 Task: Check the traffic conditions on Trans-Canada Highway in Vancouver.
Action: Mouse moved to (138, 73)
Screenshot: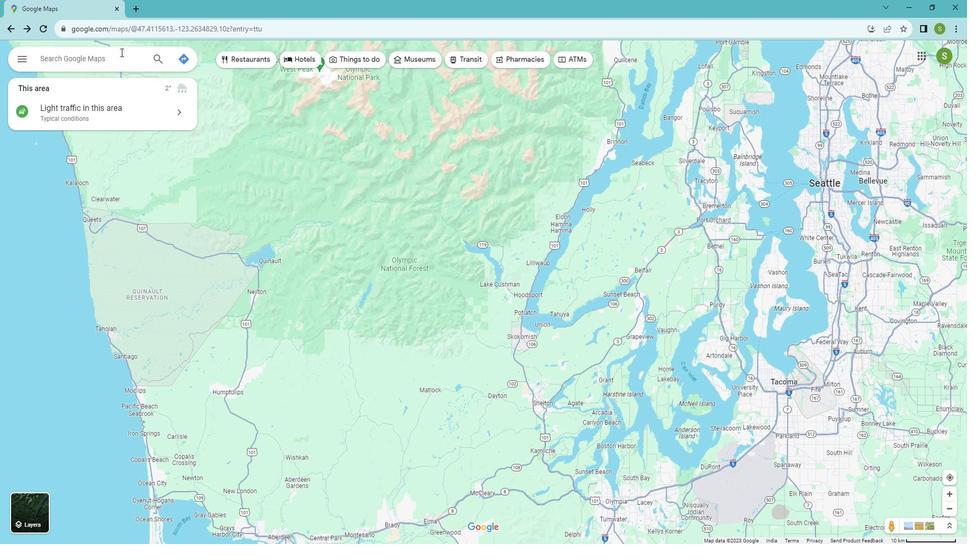 
Action: Mouse pressed left at (138, 73)
Screenshot: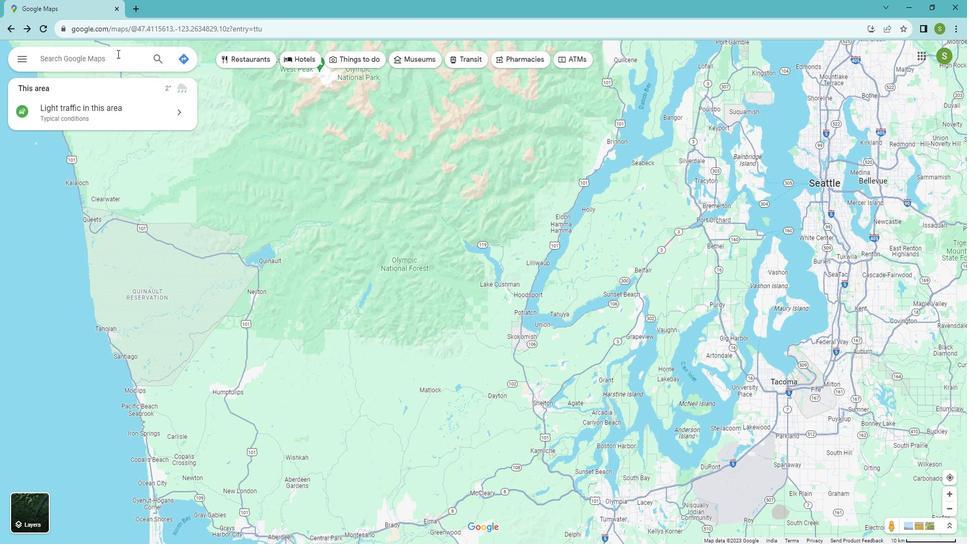 
Action: Mouse moved to (133, 81)
Screenshot: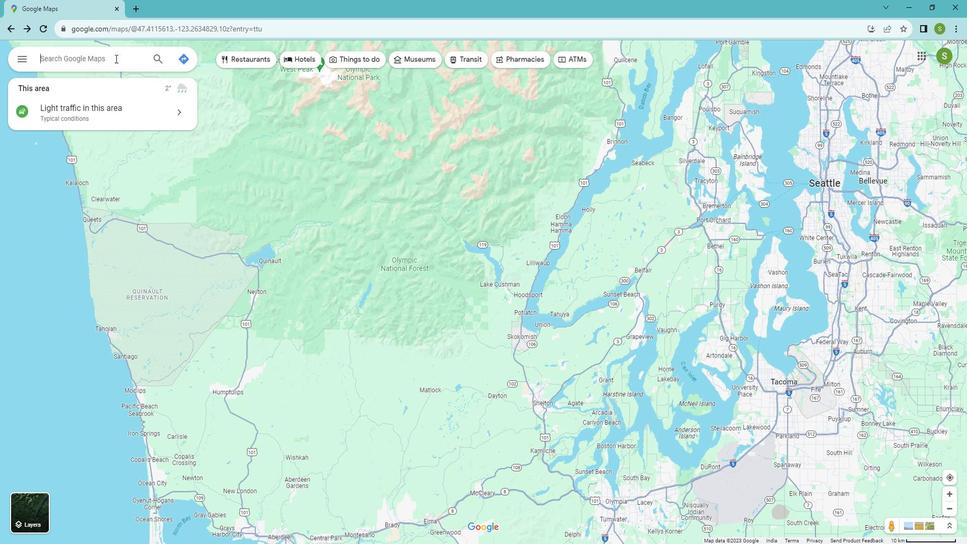 
Action: Mouse pressed left at (133, 81)
Screenshot: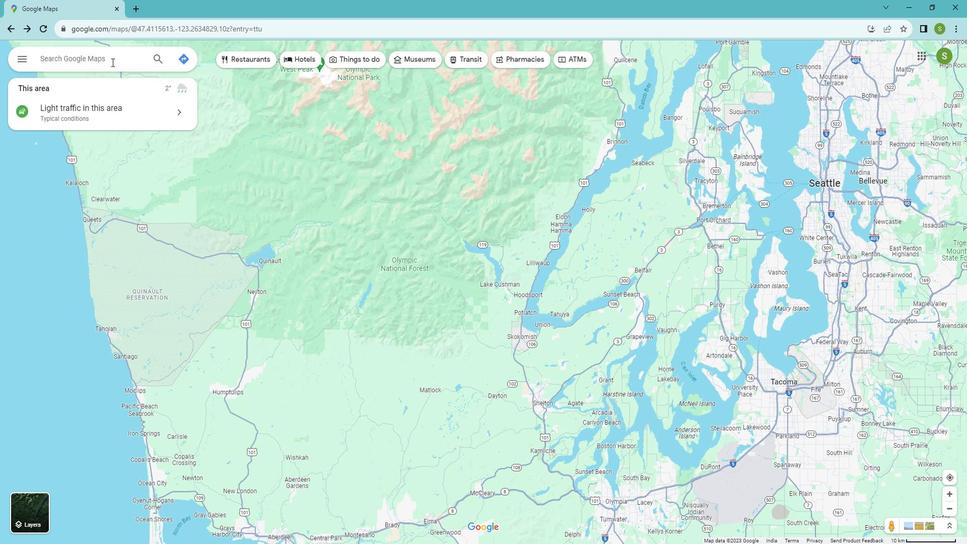 
Action: Key pressed <Key.shift>Trans-<Key.shift>Canada<Key.space><Key.shift>Highway<Key.space>in<Key.space><Key.shift>Van
Screenshot: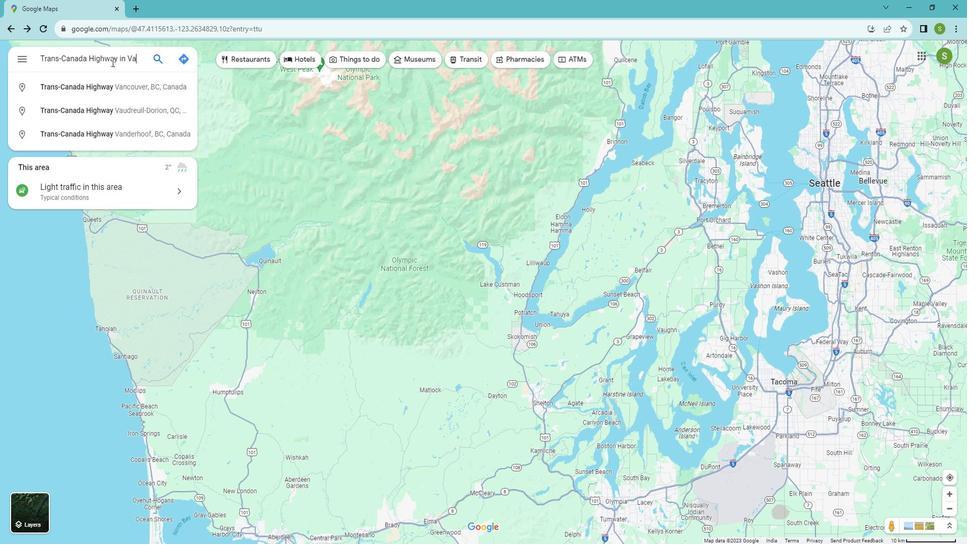 
Action: Mouse moved to (155, 102)
Screenshot: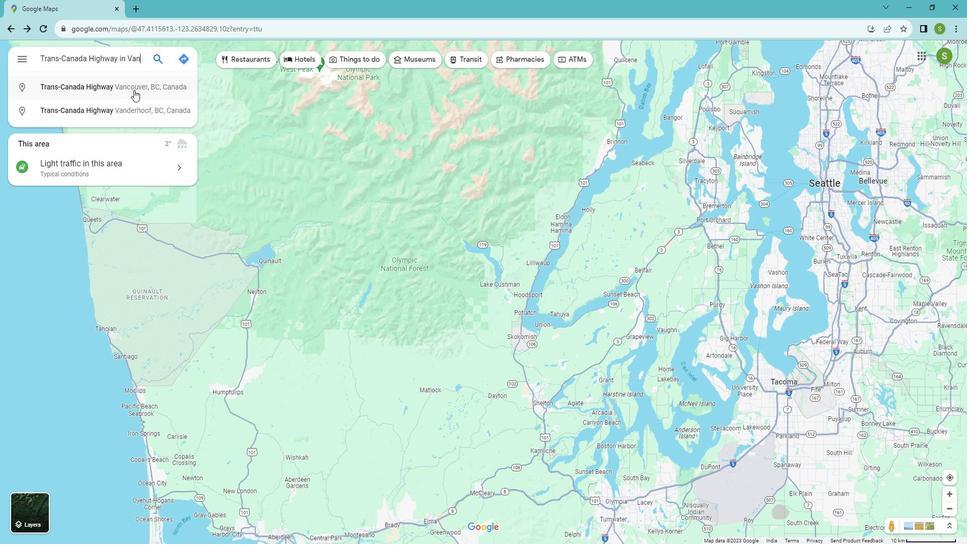 
Action: Mouse pressed left at (155, 102)
Screenshot: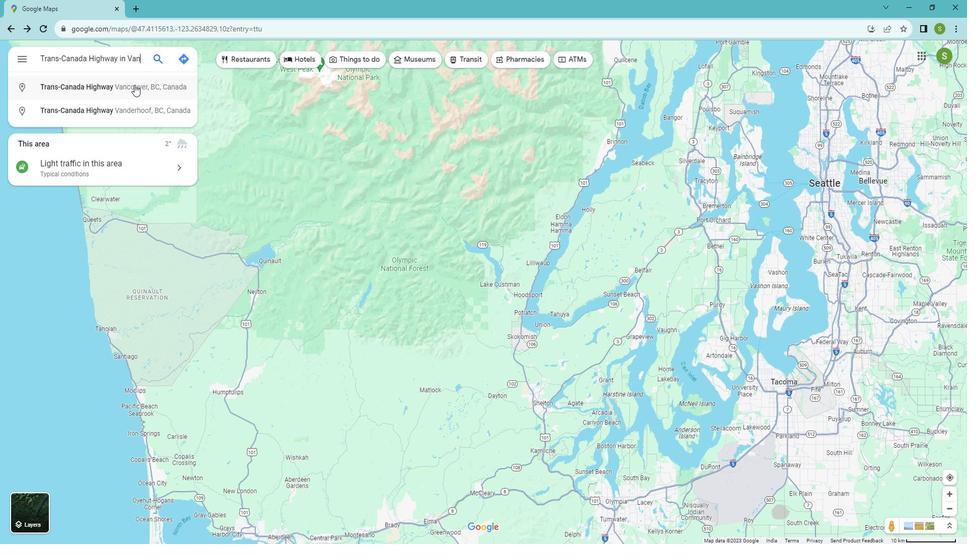 
Action: Mouse moved to (252, 515)
Screenshot: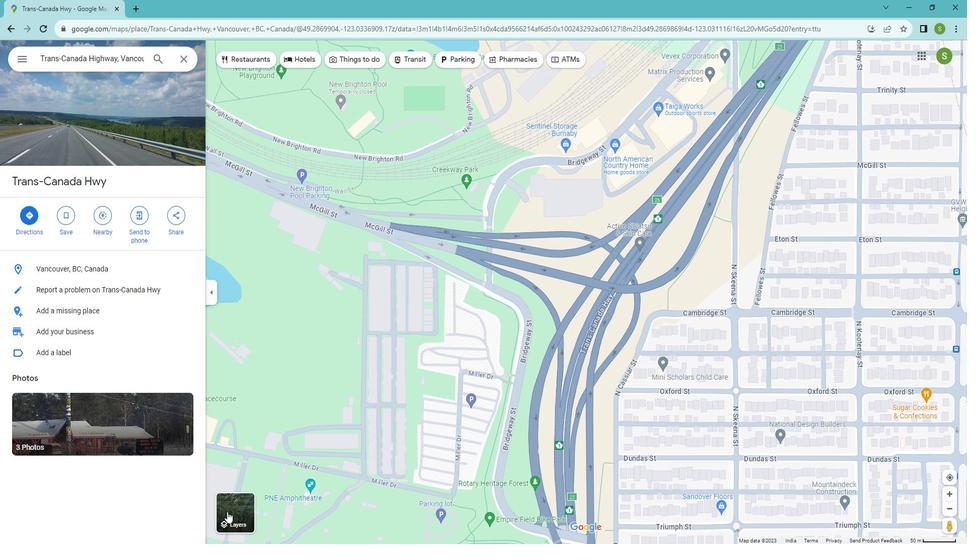 
Action: Mouse pressed left at (252, 515)
Screenshot: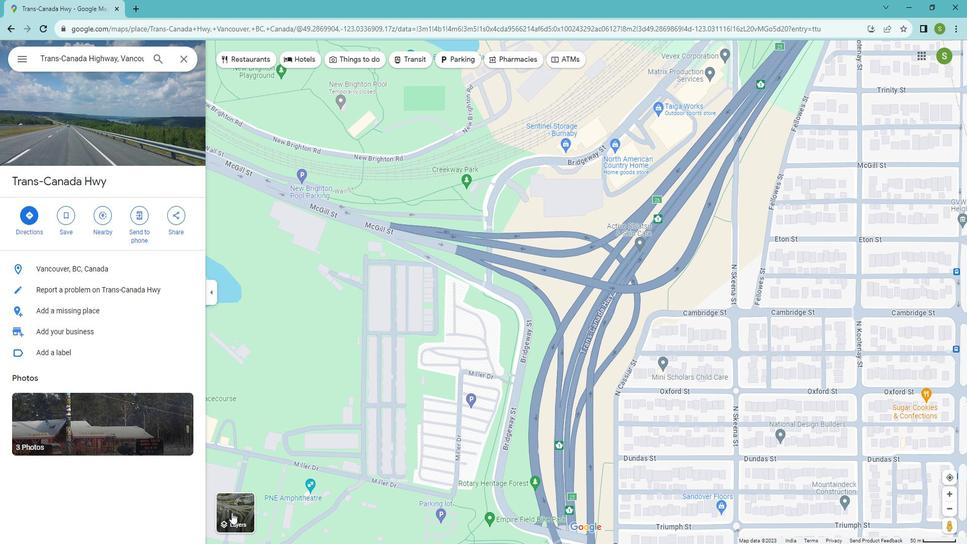 
Action: Mouse moved to (363, 517)
Screenshot: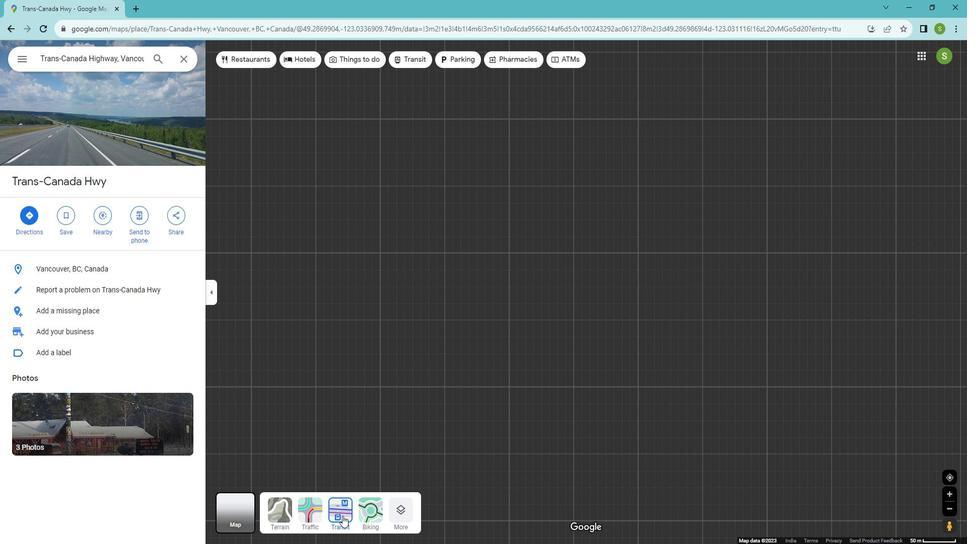 
Action: Mouse pressed left at (363, 517)
Screenshot: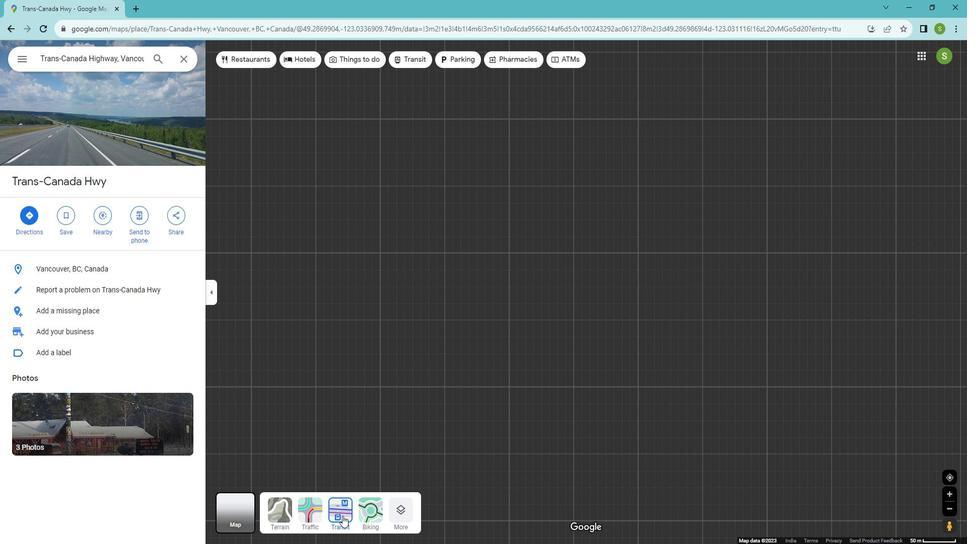 
Action: Mouse moved to (360, 510)
Screenshot: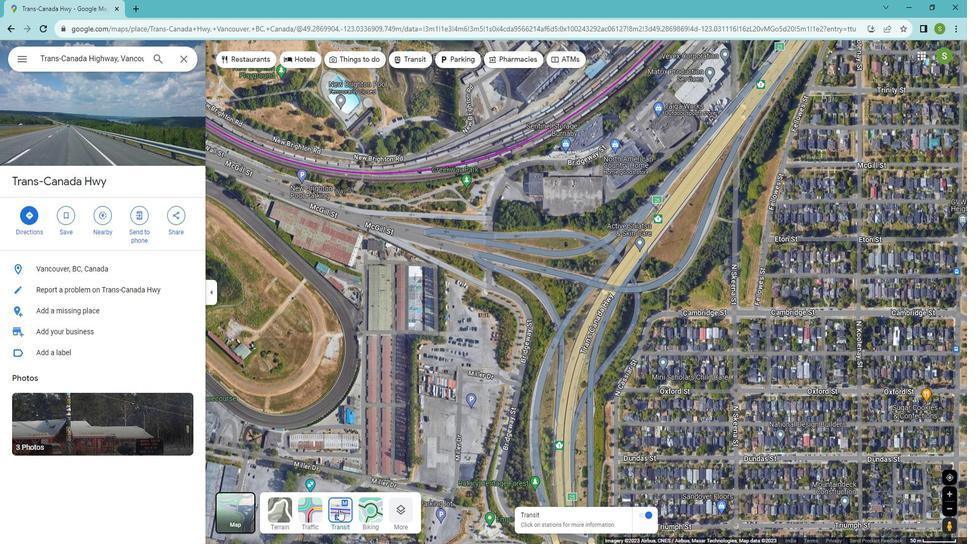 
Action: Mouse pressed left at (360, 510)
Screenshot: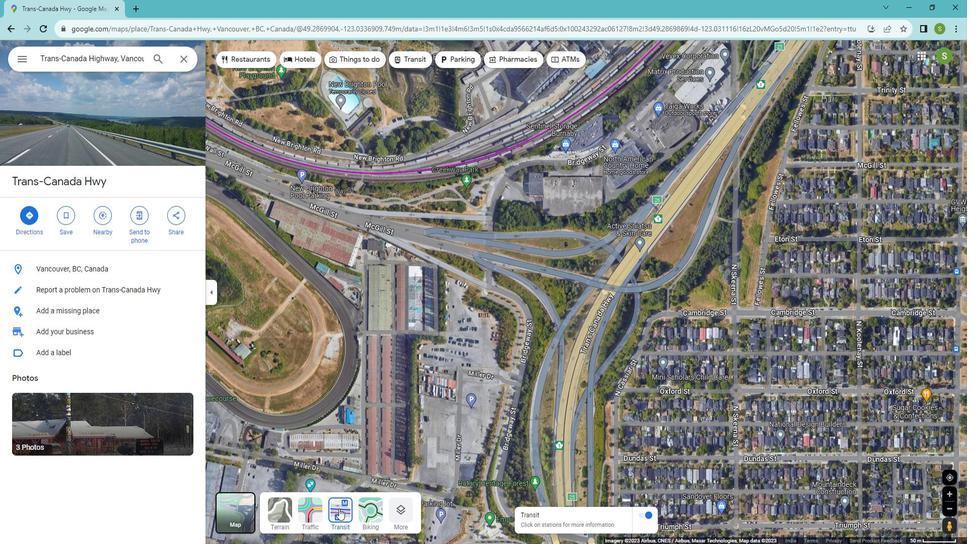 
Action: Mouse moved to (546, 286)
Screenshot: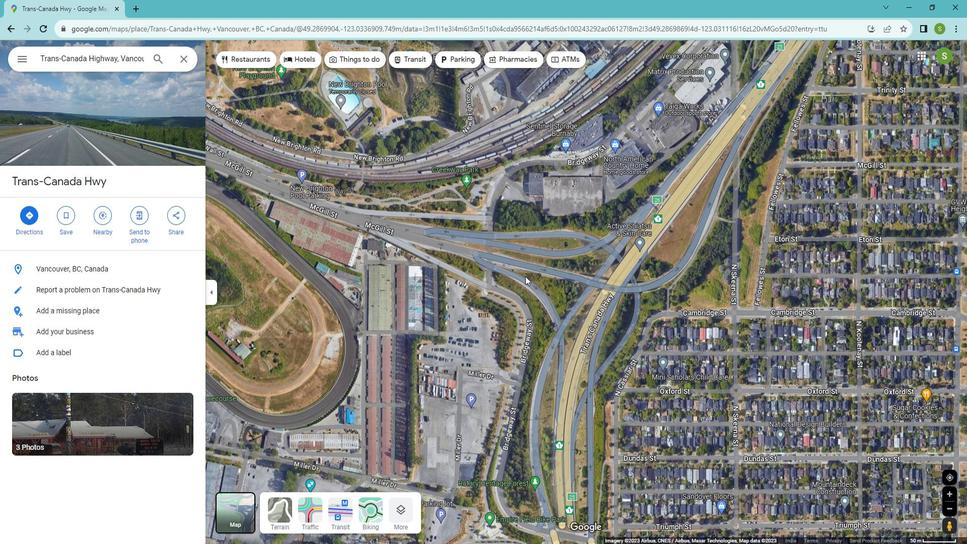 
Action: Mouse scrolled (546, 286) with delta (0, 0)
Screenshot: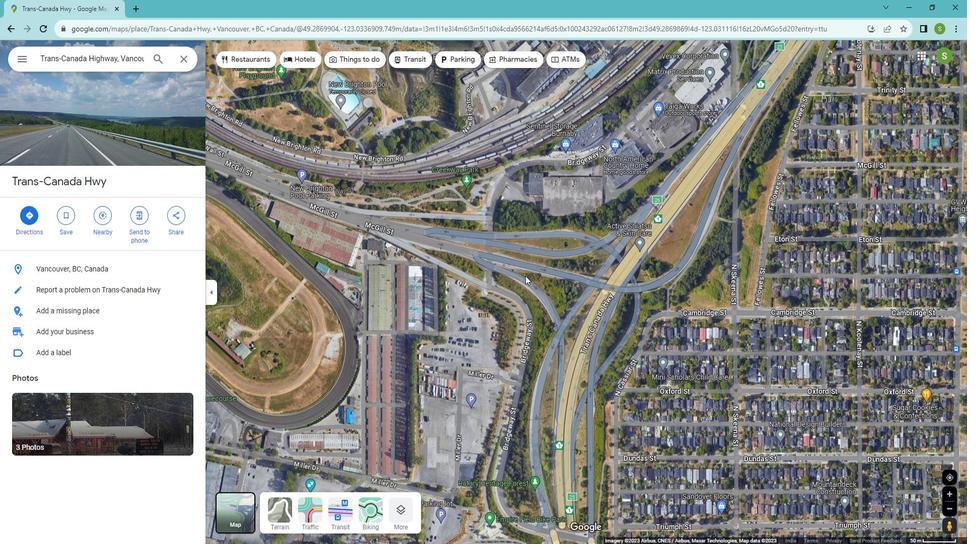 
Action: Mouse moved to (546, 286)
Screenshot: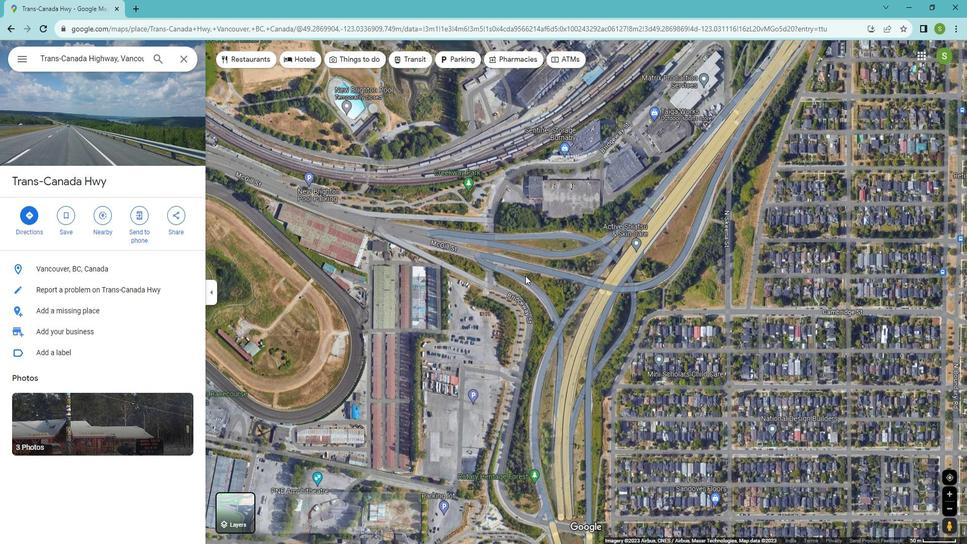 
Action: Mouse scrolled (546, 286) with delta (0, 0)
Screenshot: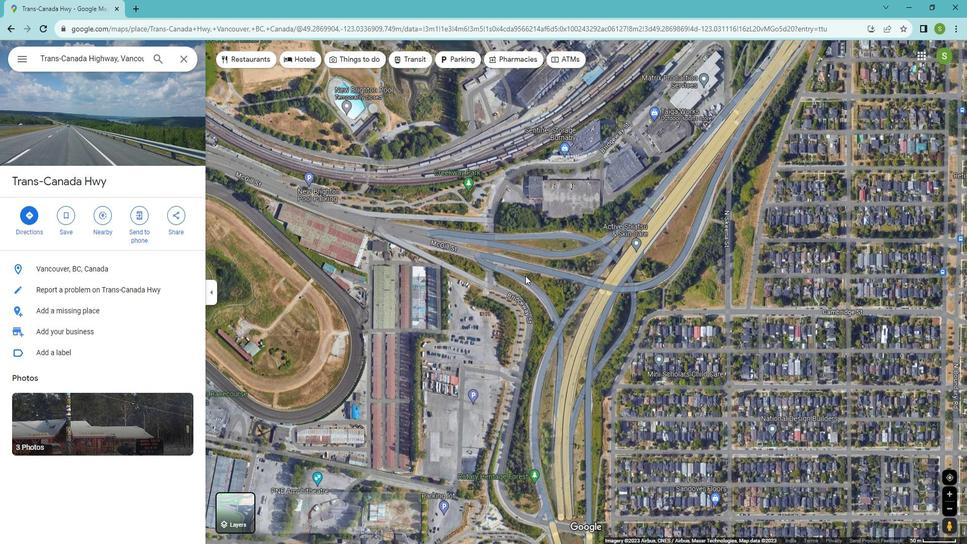 
Action: Mouse moved to (544, 288)
Screenshot: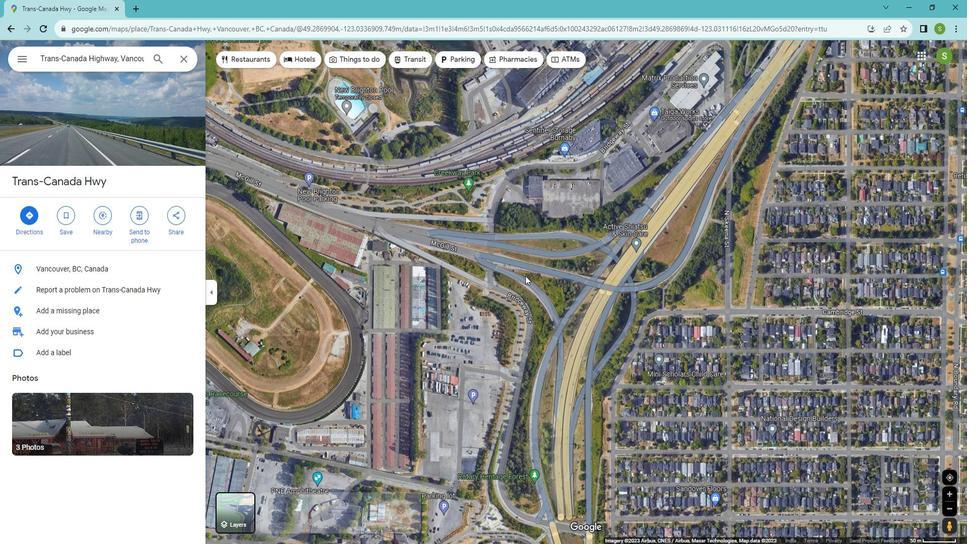 
Action: Mouse scrolled (544, 288) with delta (0, 0)
Screenshot: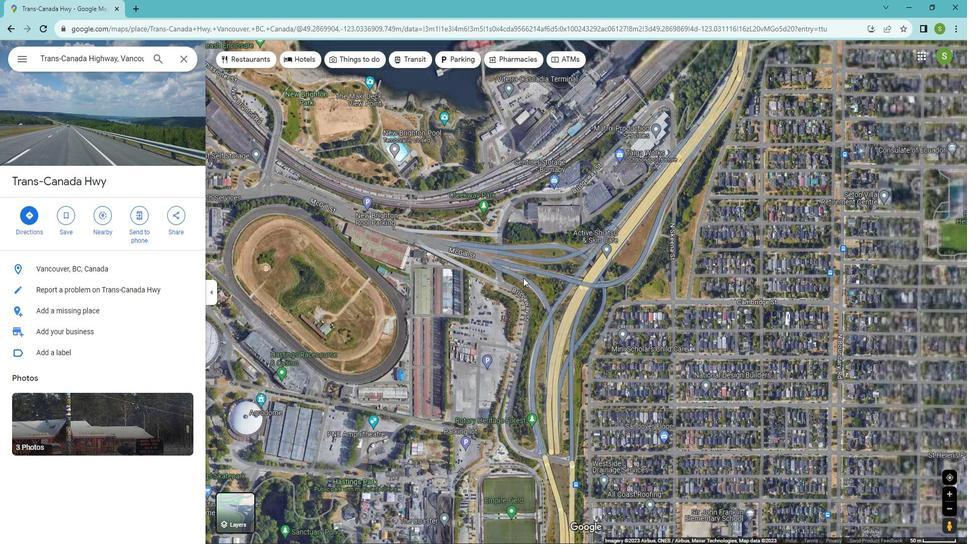
Action: Mouse scrolled (544, 288) with delta (0, 0)
Screenshot: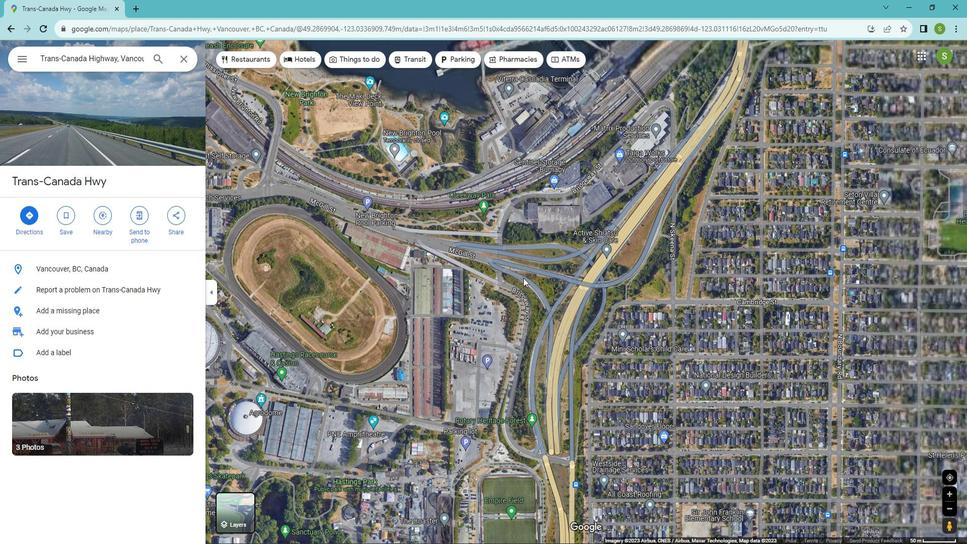 
Action: Mouse moved to (261, 500)
Screenshot: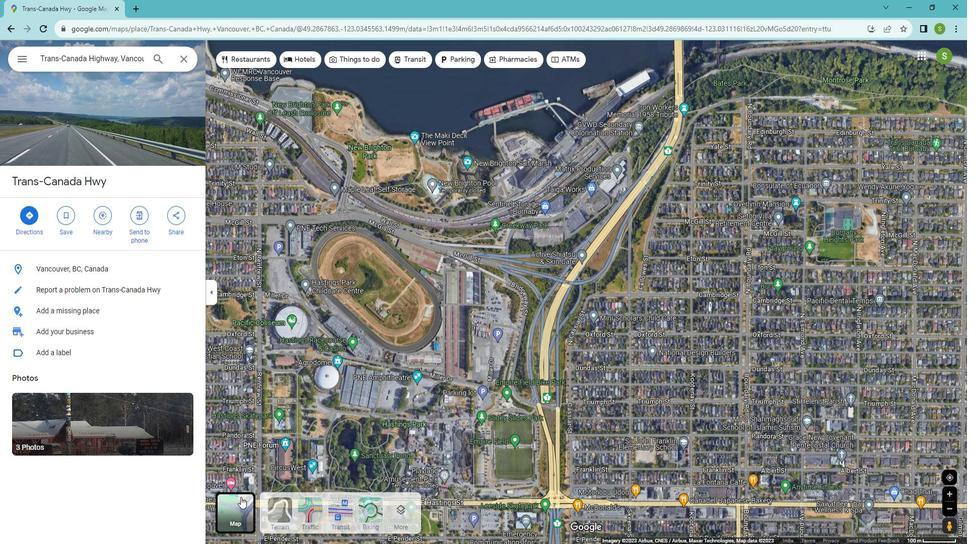 
Action: Mouse pressed left at (261, 500)
Screenshot: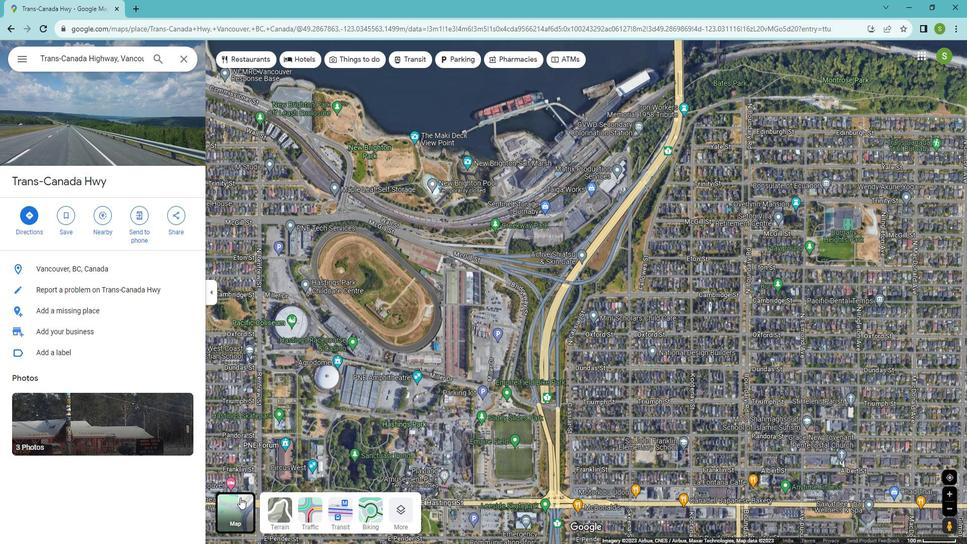 
Action: Mouse moved to (426, 520)
Screenshot: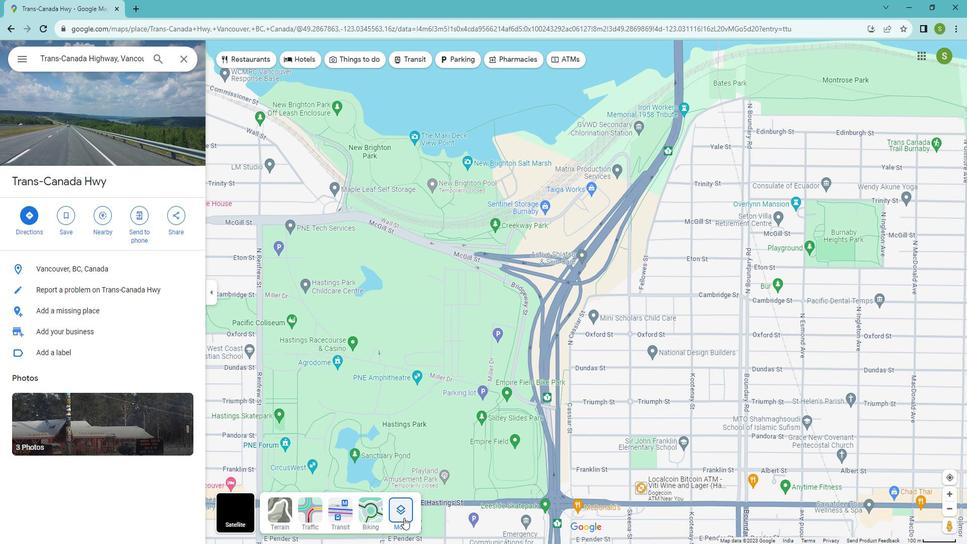 
Action: Mouse pressed left at (426, 520)
Screenshot: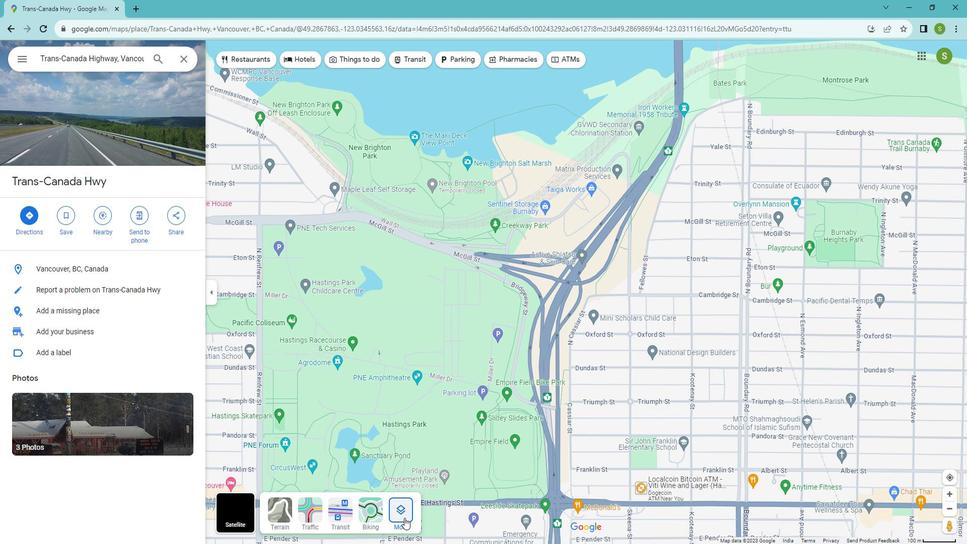 
Action: Mouse moved to (300, 263)
Screenshot: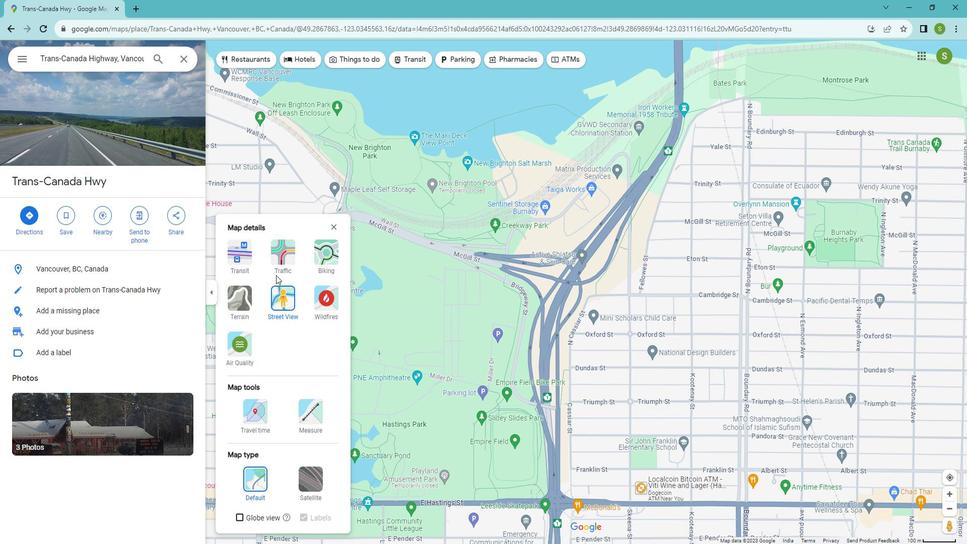 
Action: Mouse pressed left at (300, 263)
Screenshot: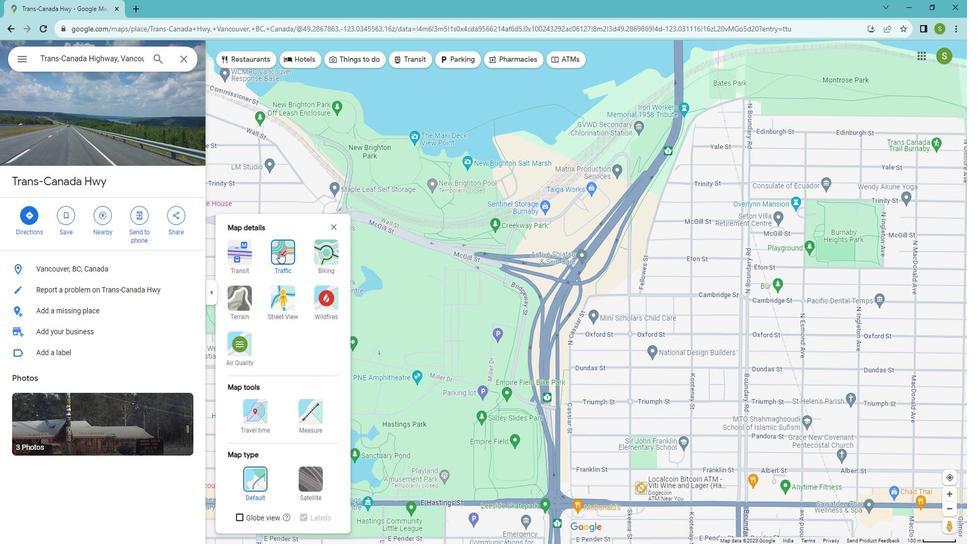 
Action: Mouse moved to (566, 266)
Screenshot: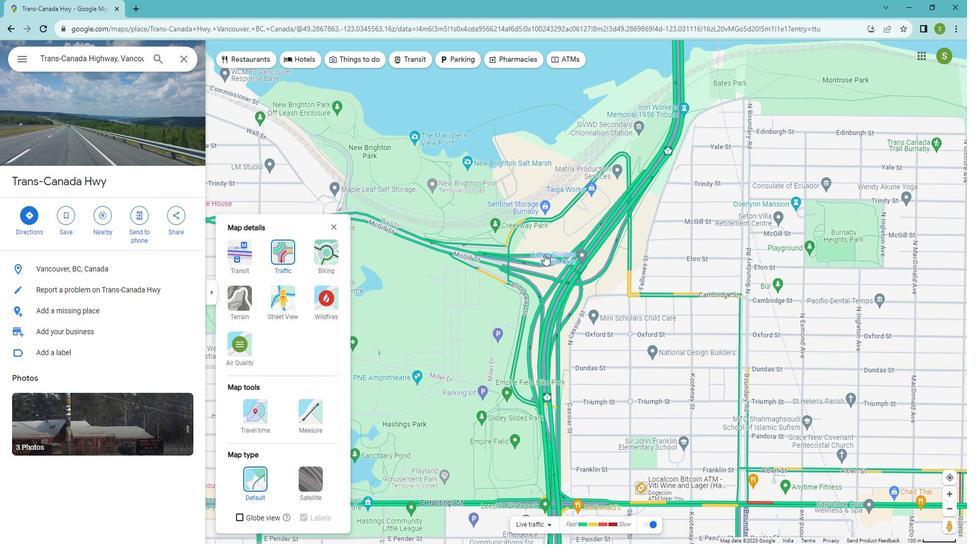 
Action: Mouse scrolled (566, 265) with delta (0, 0)
Screenshot: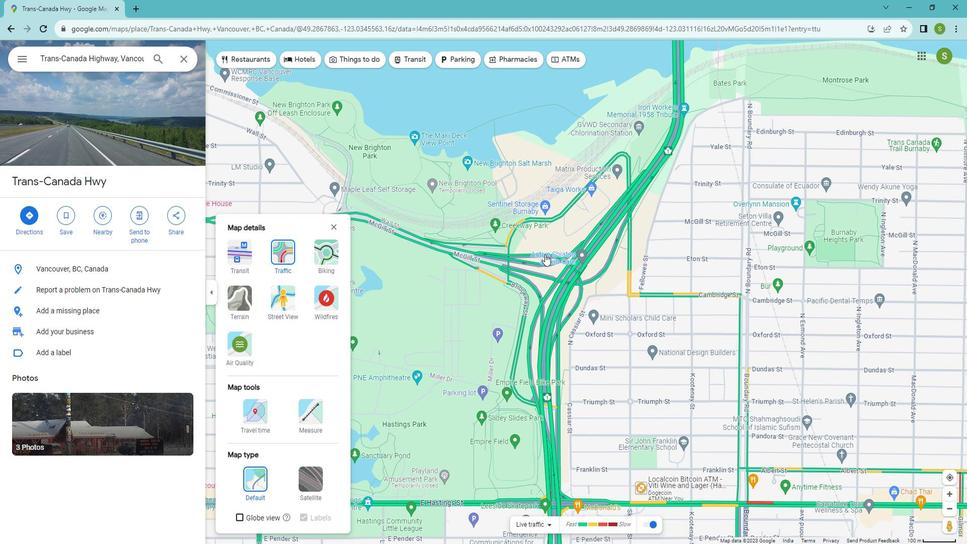 
Action: Mouse moved to (599, 245)
Screenshot: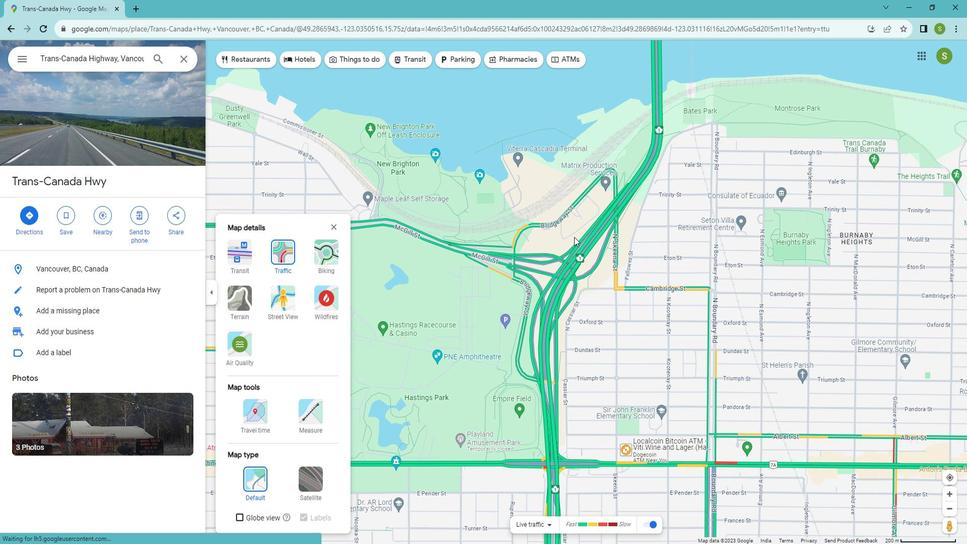 
Action: Mouse pressed left at (599, 245)
Screenshot: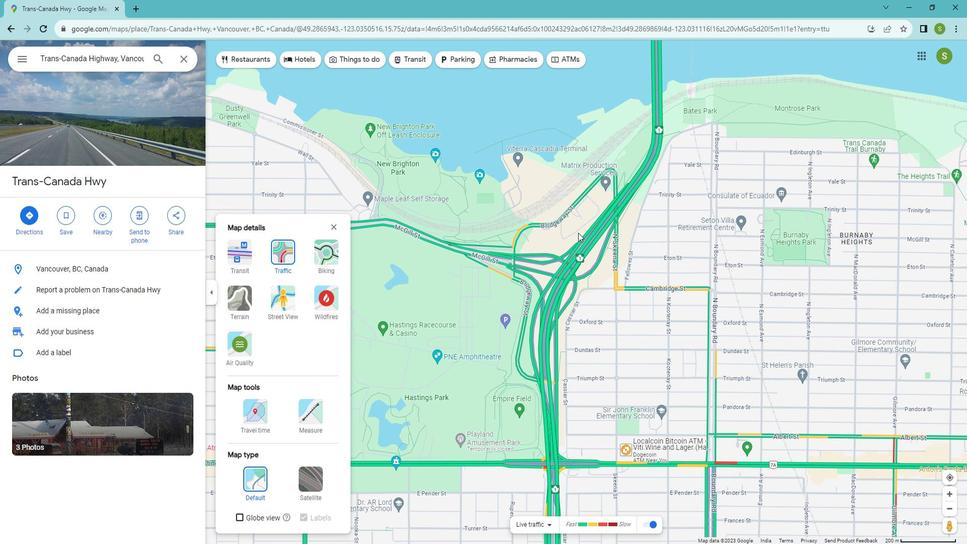 
Action: Mouse moved to (605, 270)
Screenshot: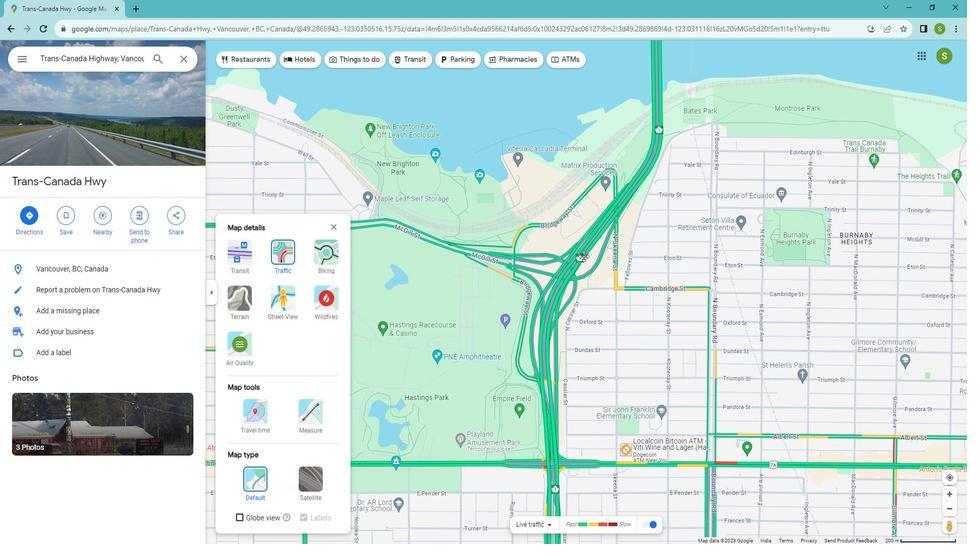 
Action: Mouse pressed left at (605, 270)
Screenshot: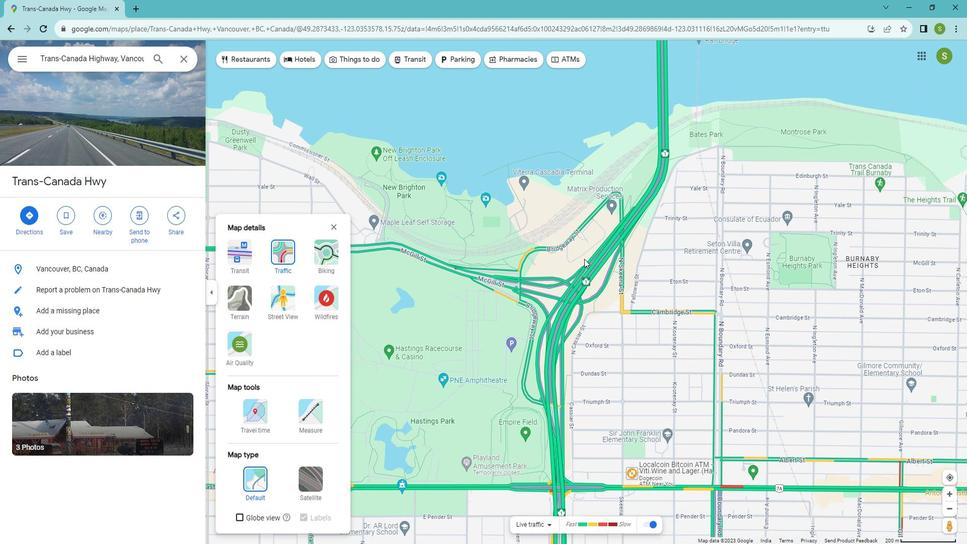 
Action: Mouse moved to (557, 322)
Screenshot: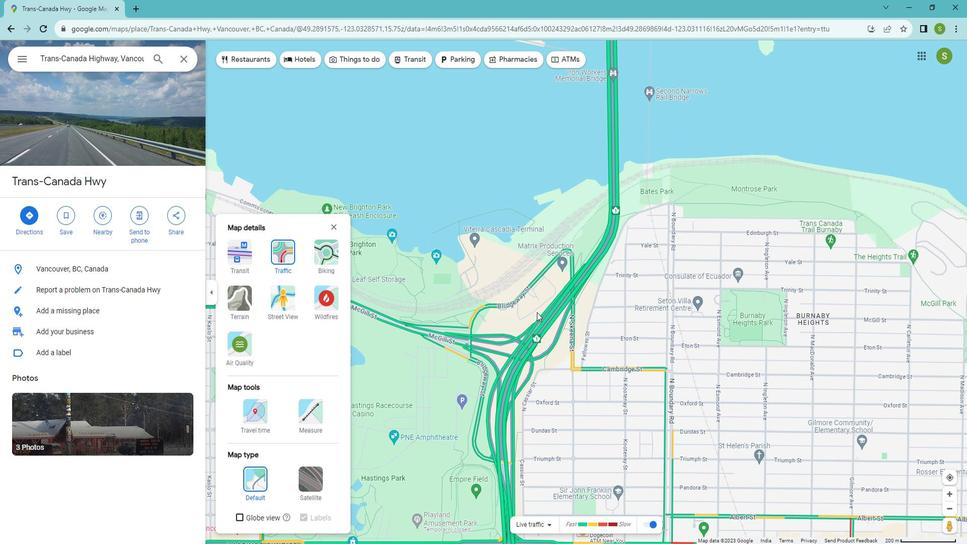 
Action: Mouse pressed left at (557, 322)
Screenshot: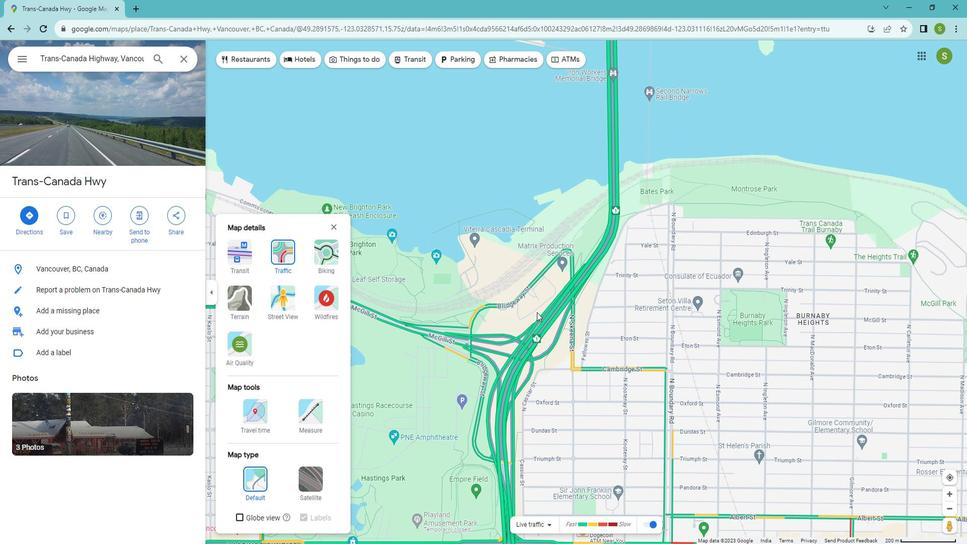 
Action: Mouse moved to (586, 252)
Screenshot: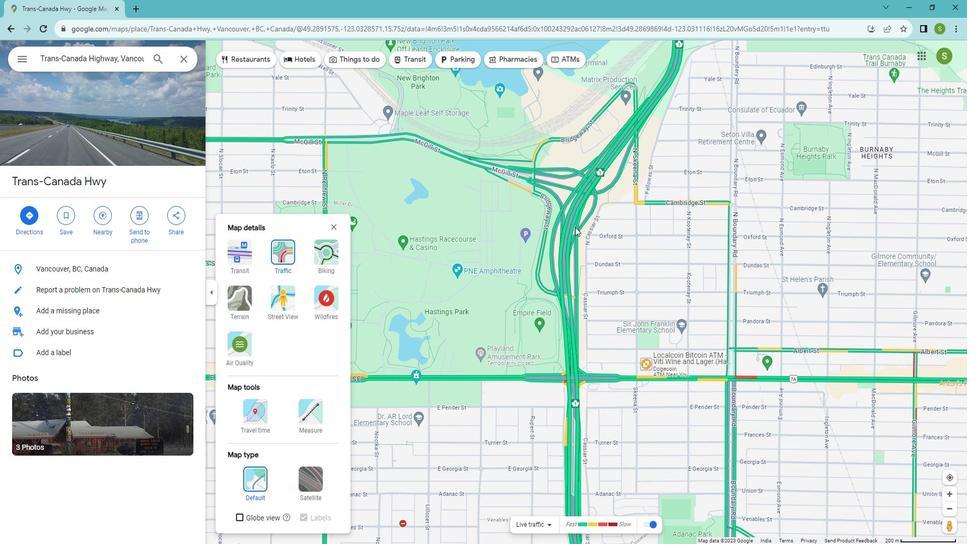 
Action: Mouse pressed left at (586, 252)
Screenshot: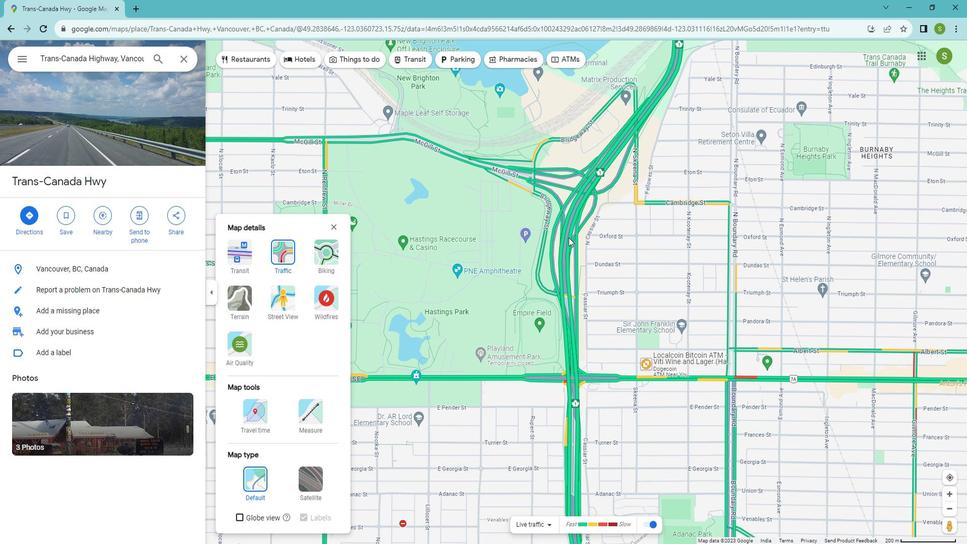 
Action: Mouse moved to (573, 206)
Screenshot: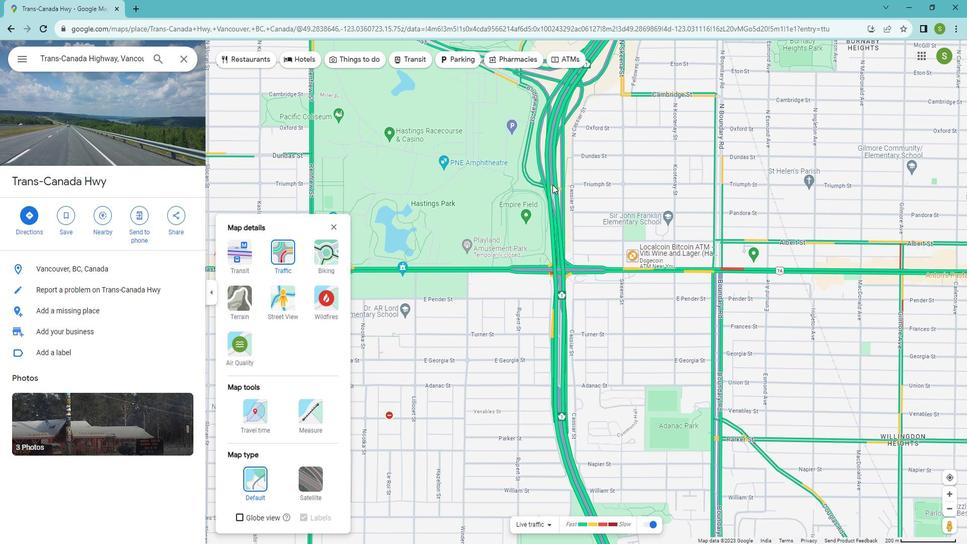 
Action: Mouse scrolled (573, 206) with delta (0, 0)
Screenshot: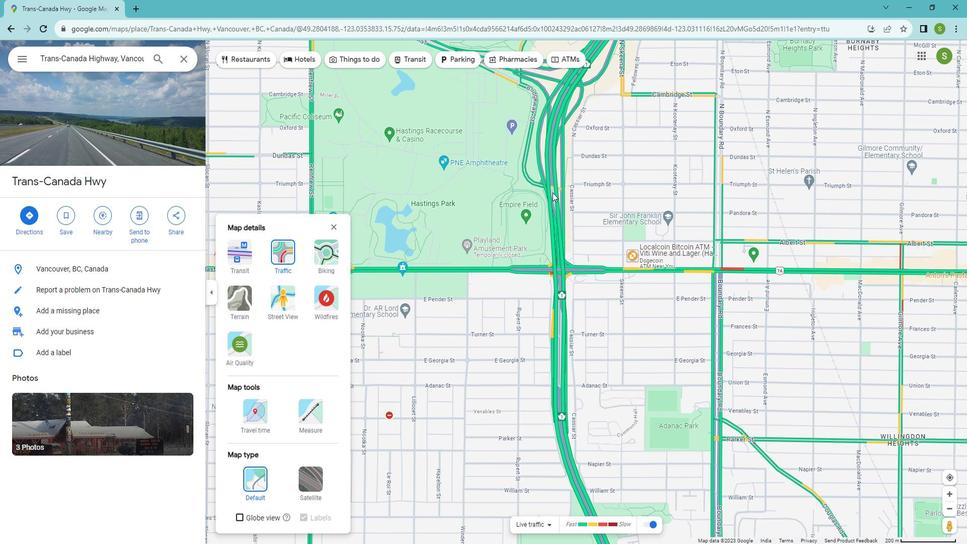 
Action: Mouse moved to (573, 207)
Screenshot: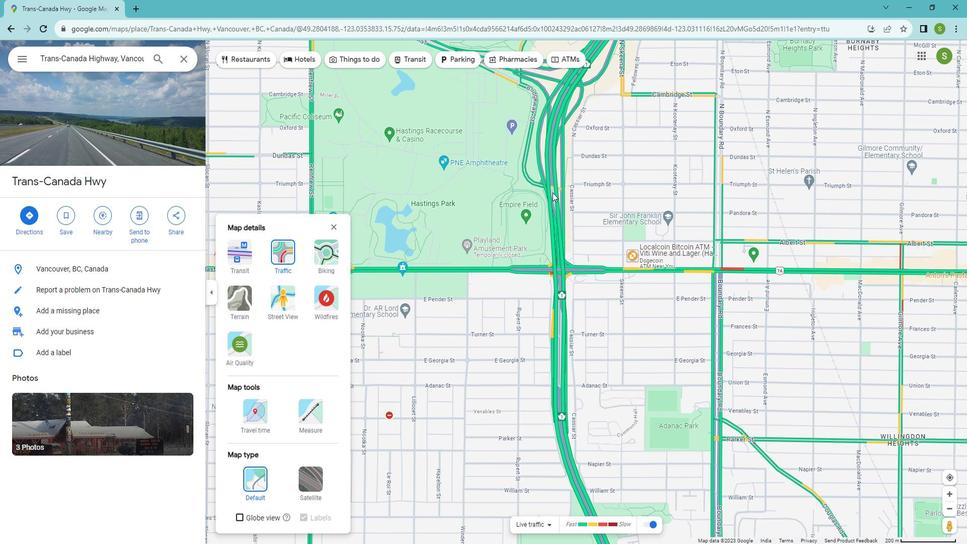 
Action: Mouse scrolled (573, 207) with delta (0, 0)
Screenshot: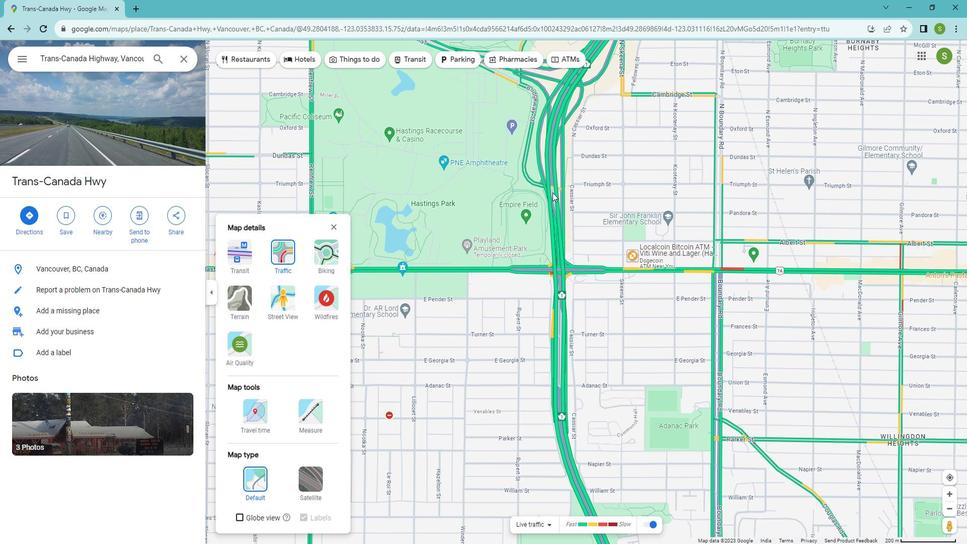 
Action: Mouse moved to (573, 207)
Screenshot: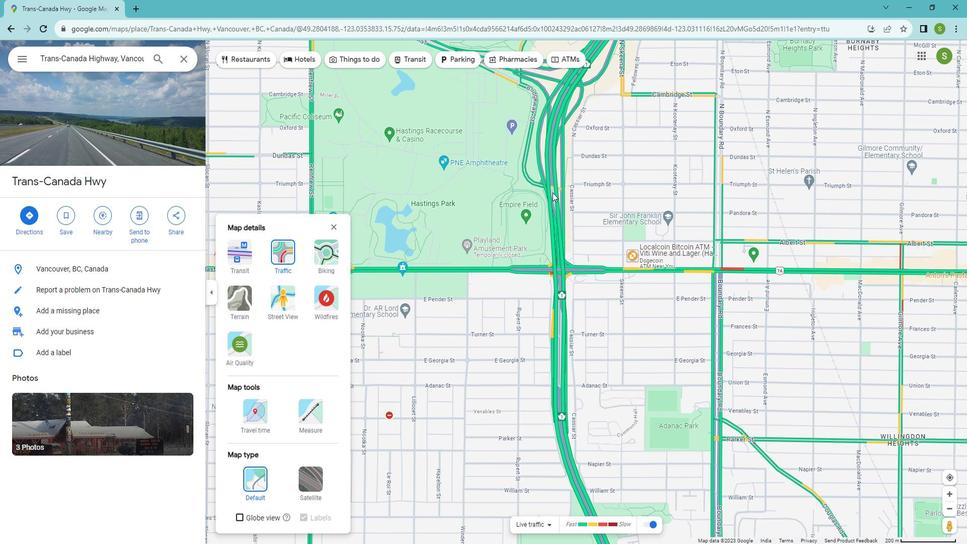 
Action: Mouse scrolled (573, 207) with delta (0, 0)
Screenshot: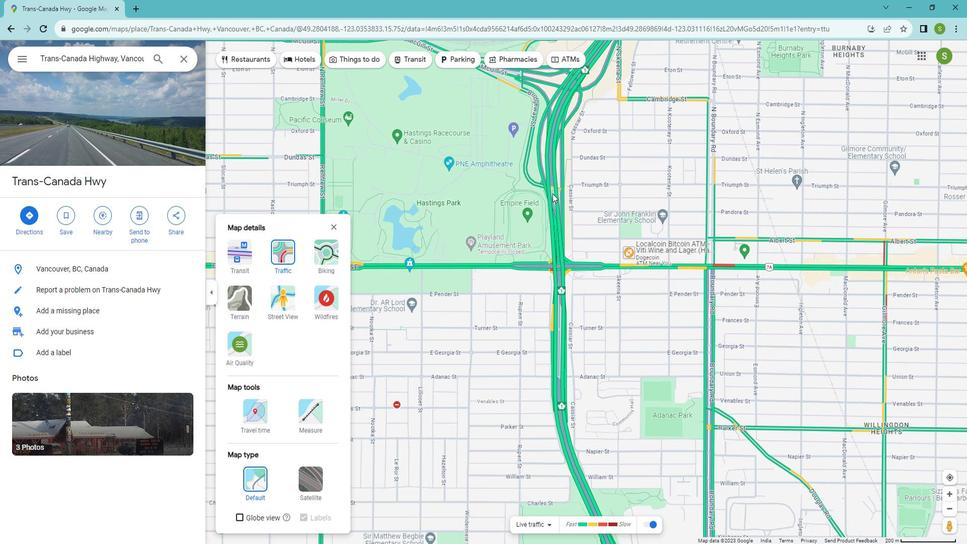 
Action: Mouse moved to (572, 208)
Screenshot: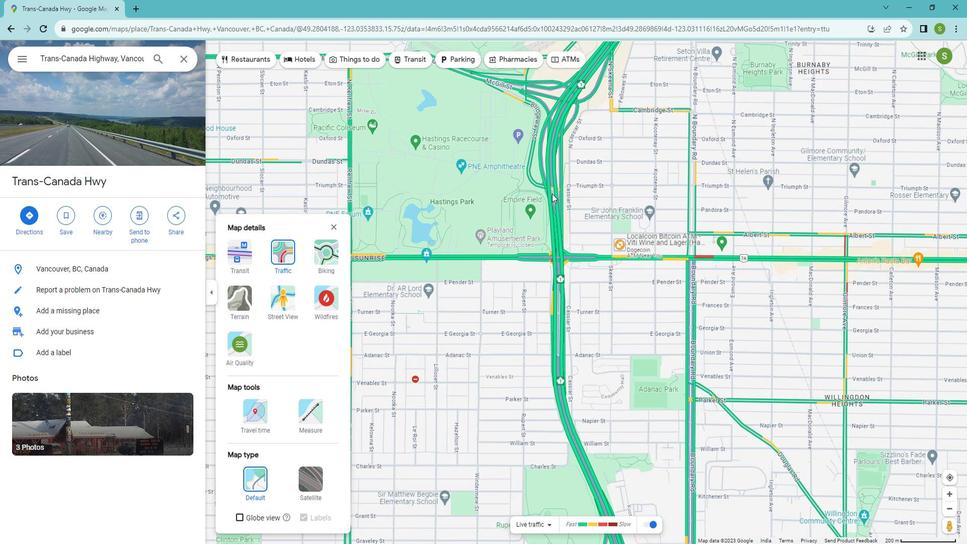 
Action: Mouse scrolled (572, 207) with delta (0, 0)
Screenshot: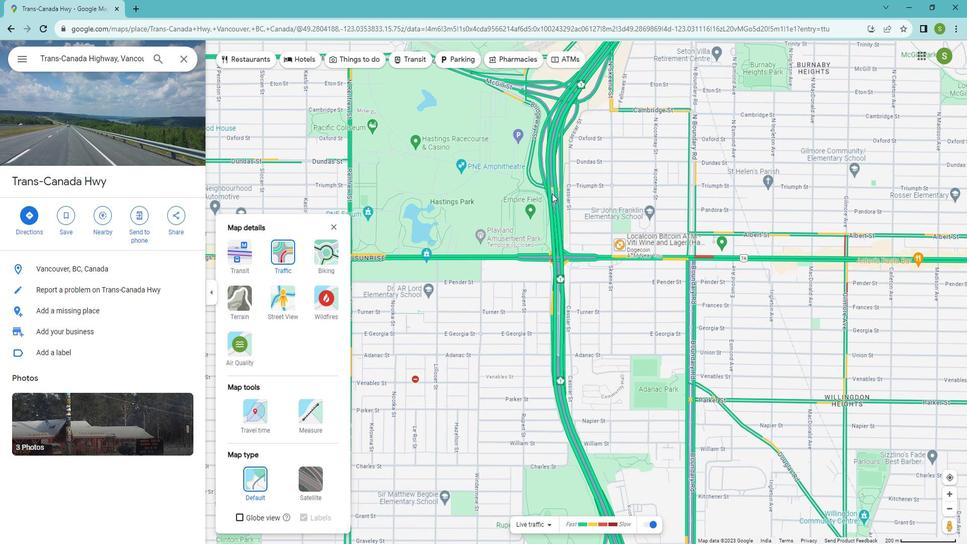
Action: Mouse scrolled (572, 207) with delta (0, 0)
Screenshot: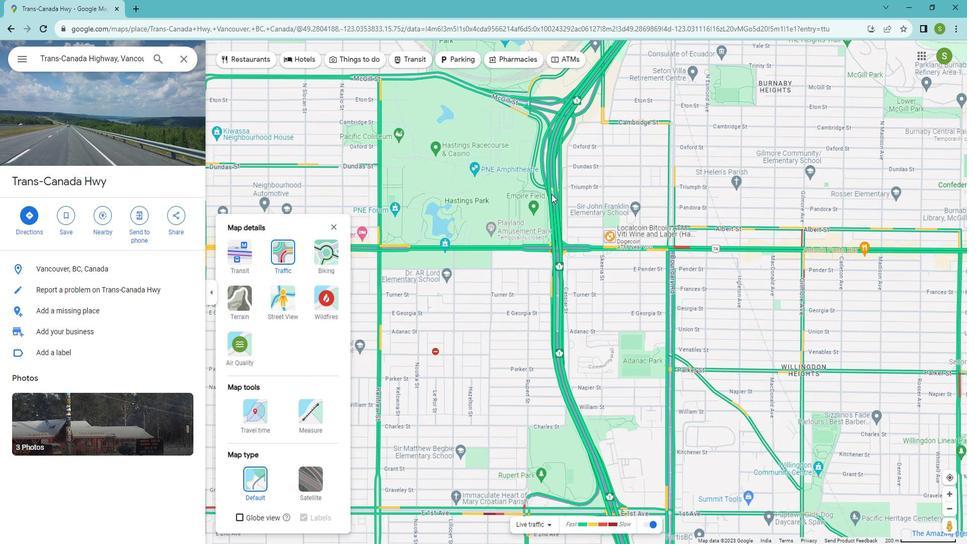 
Action: Mouse moved to (572, 208)
Screenshot: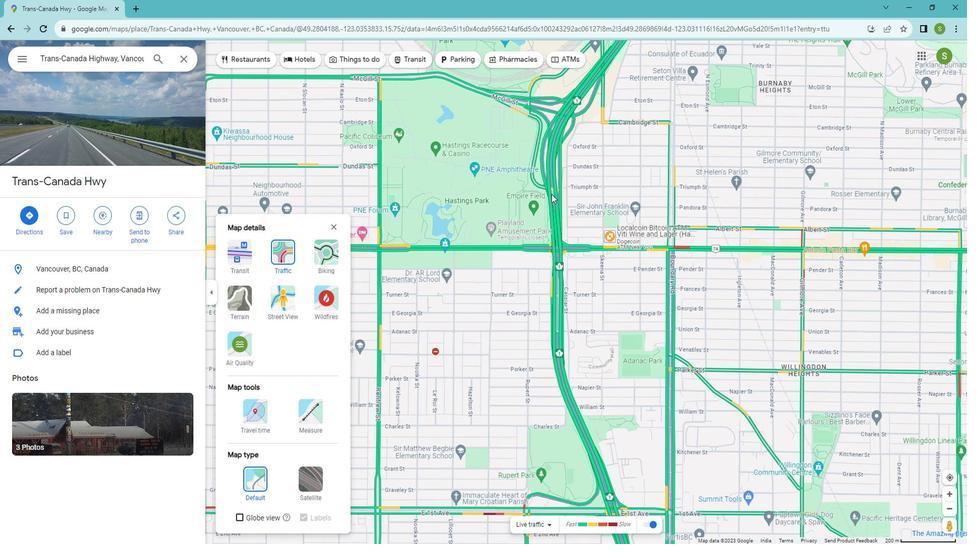 
Action: Mouse scrolled (572, 208) with delta (0, 0)
Screenshot: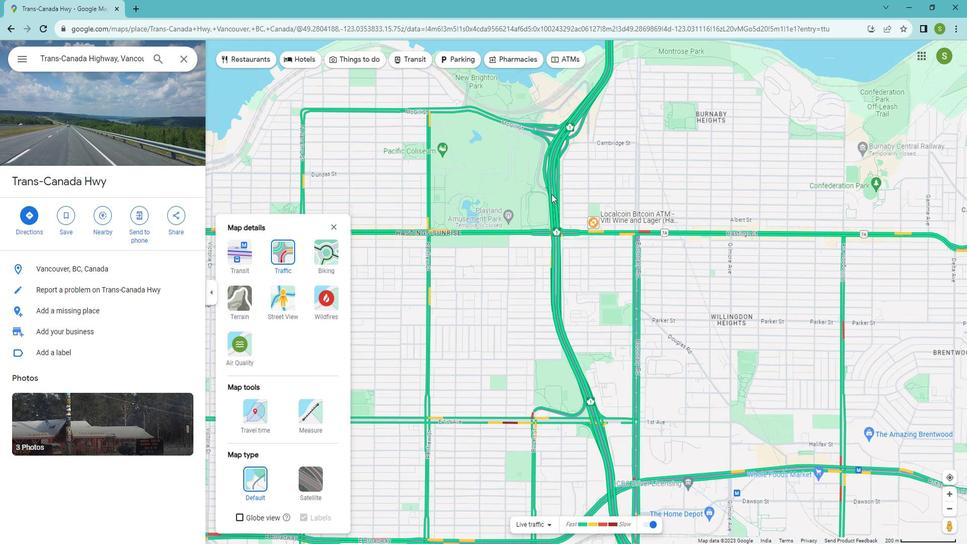
Action: Mouse moved to (571, 209)
Screenshot: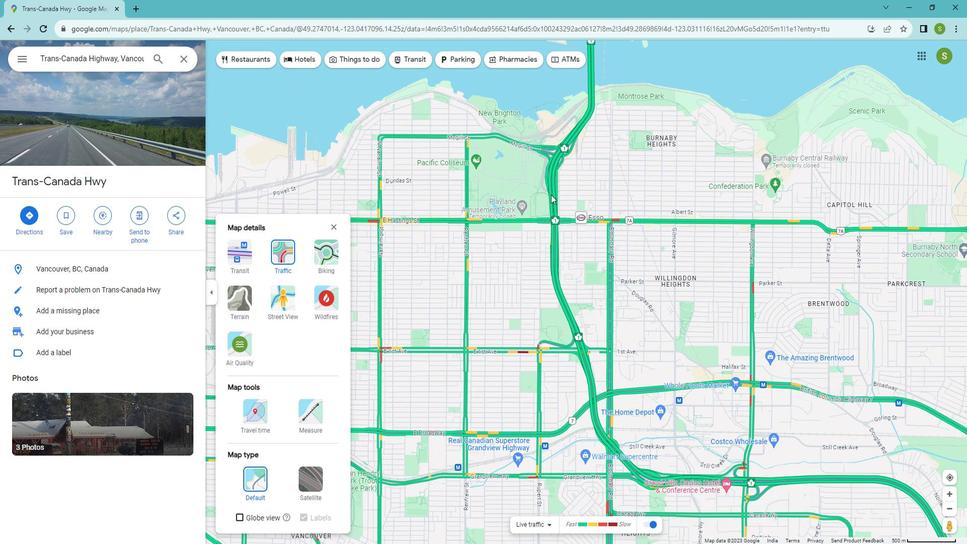 
Action: Mouse scrolled (571, 208) with delta (0, 0)
Screenshot: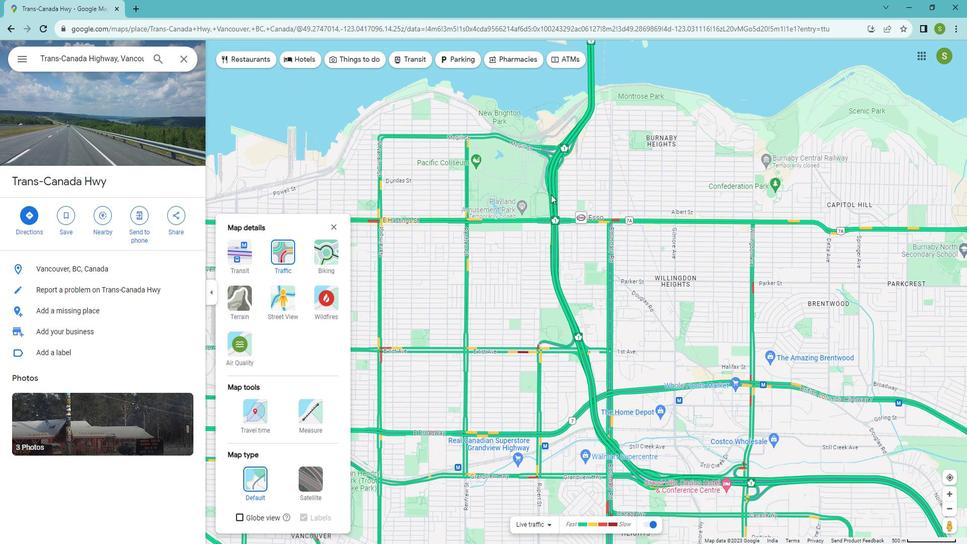 
Action: Mouse moved to (571, 209)
Screenshot: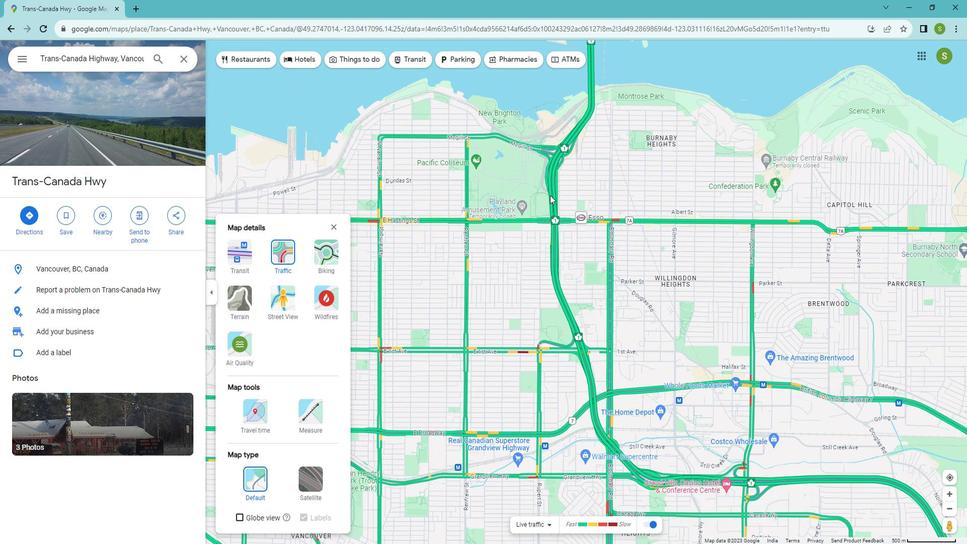 
Action: Mouse scrolled (571, 209) with delta (0, 0)
Screenshot: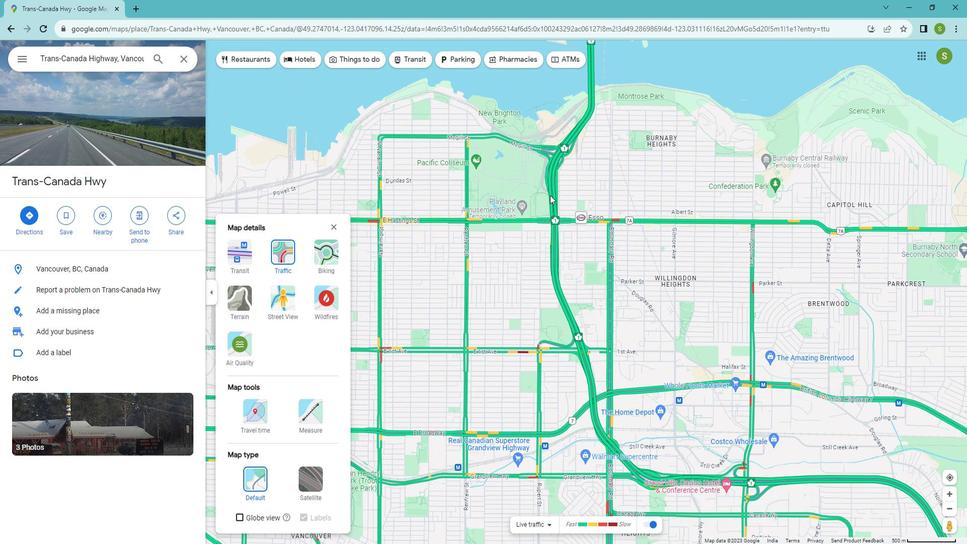 
Action: Mouse moved to (570, 210)
Screenshot: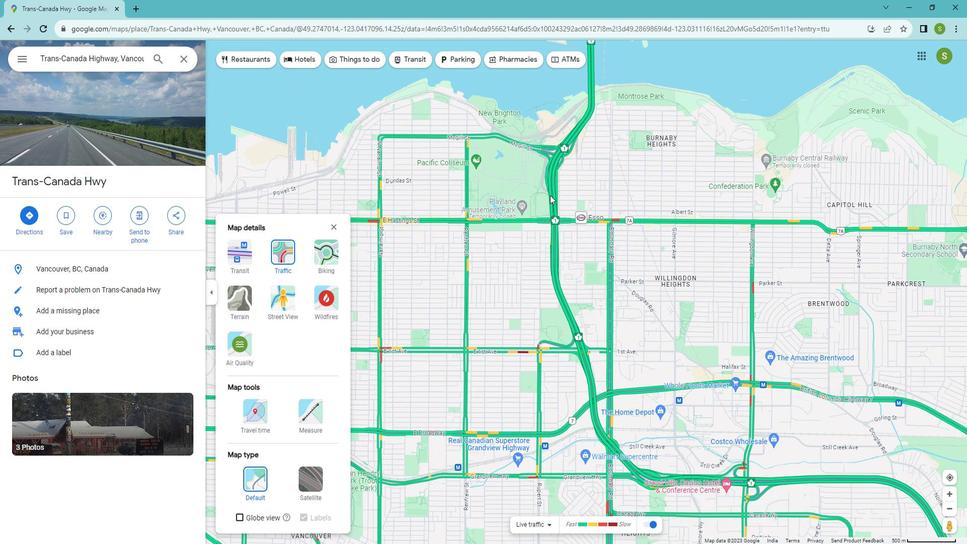 
Action: Mouse scrolled (570, 209) with delta (0, 0)
Screenshot: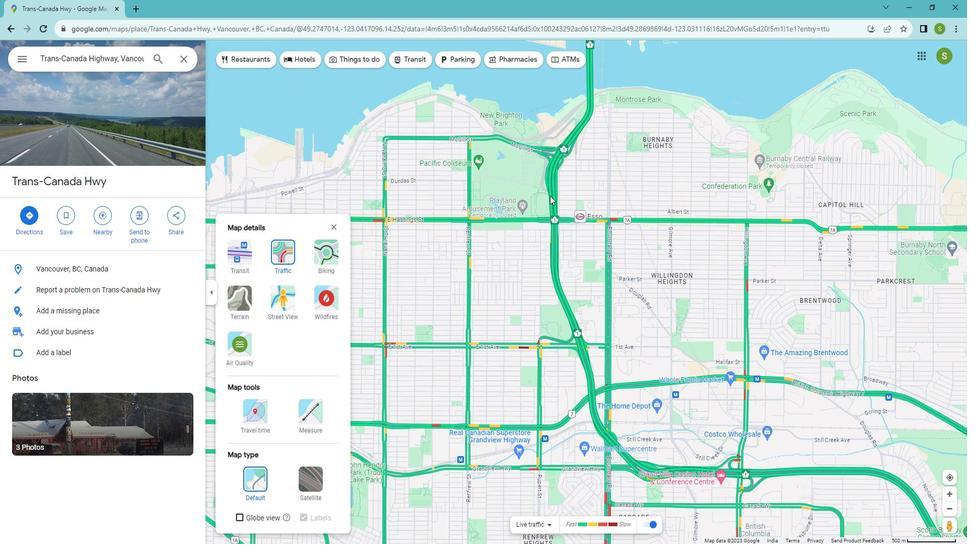 
Action: Mouse scrolled (570, 209) with delta (0, 0)
Screenshot: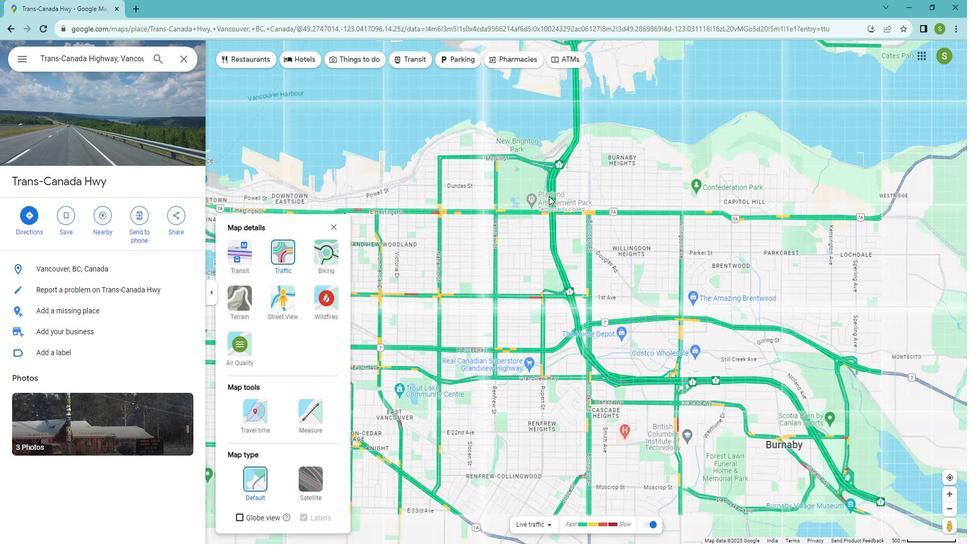 
Action: Mouse moved to (568, 172)
Screenshot: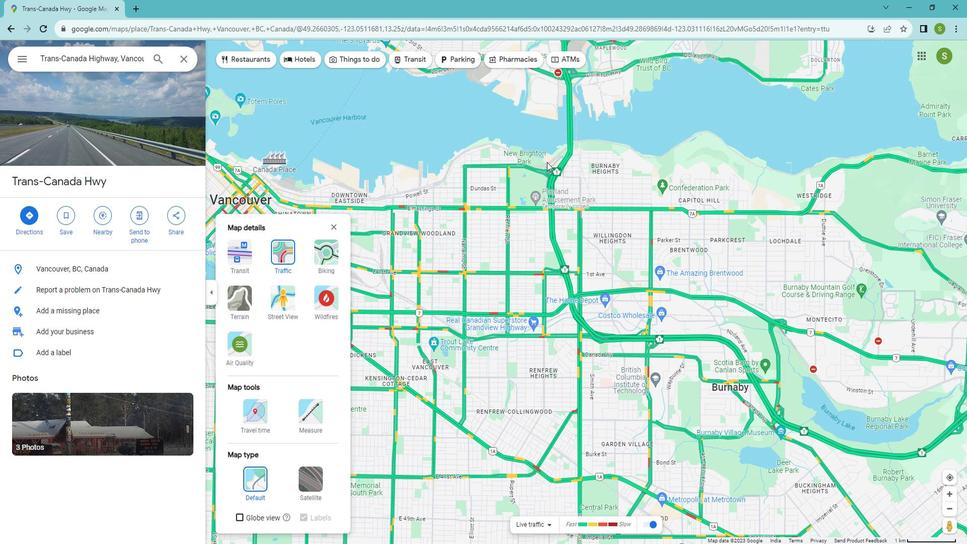 
Action: Mouse pressed left at (568, 172)
Screenshot: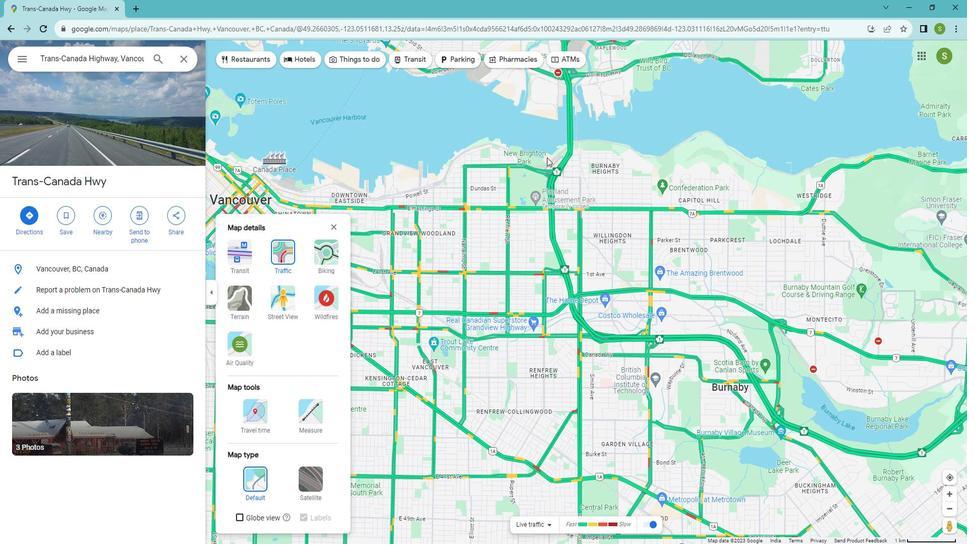 
Action: Mouse moved to (552, 300)
Screenshot: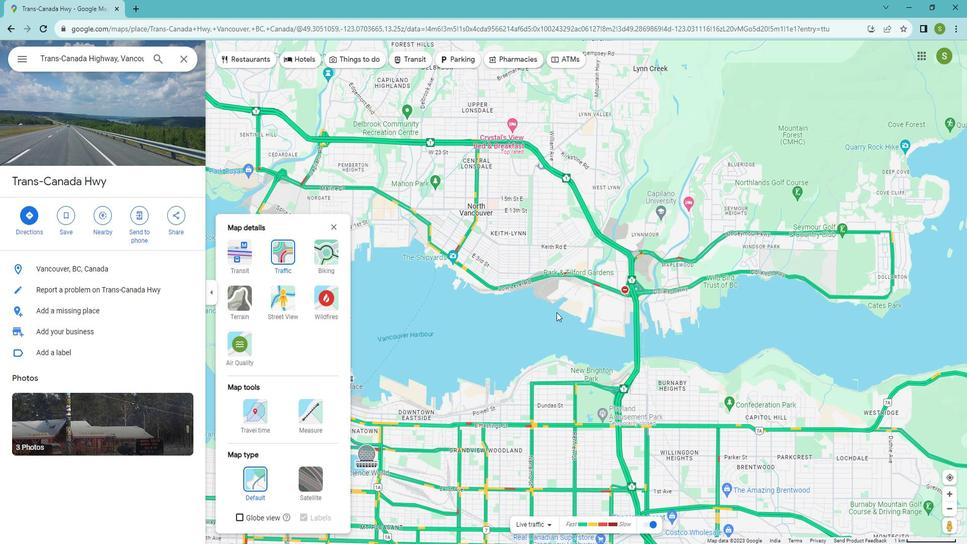 
Action: Mouse pressed left at (552, 300)
Screenshot: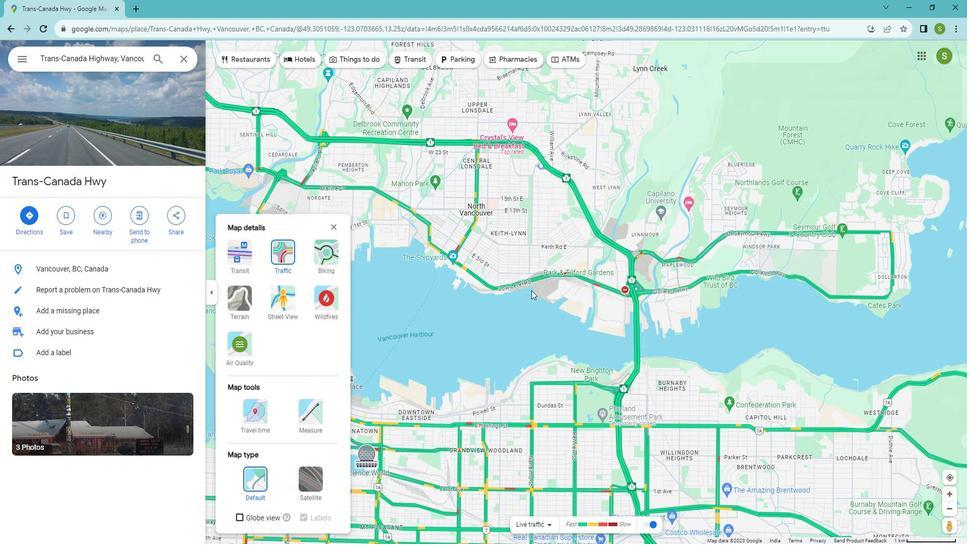 
Action: Mouse moved to (580, 215)
Screenshot: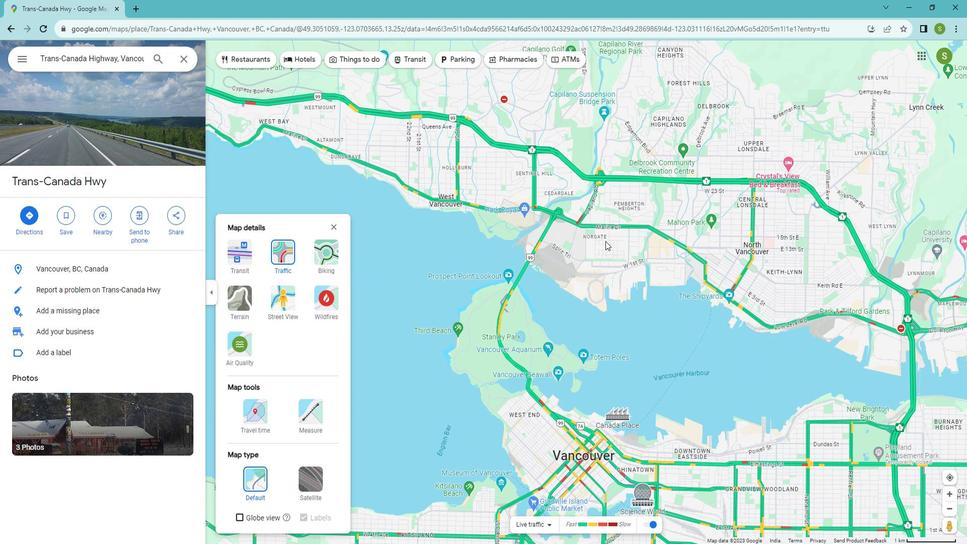 
Action: Mouse pressed left at (580, 215)
Screenshot: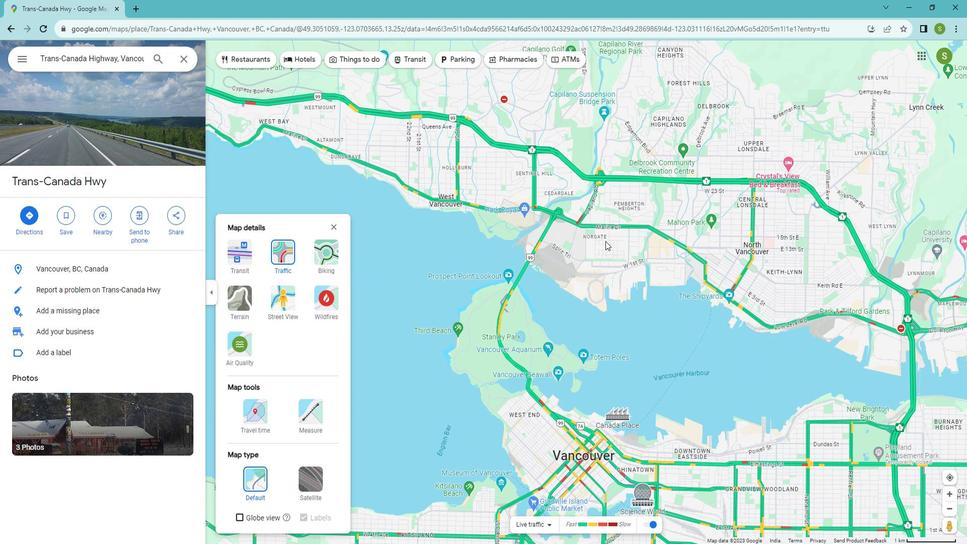 
Action: Mouse moved to (596, 347)
Screenshot: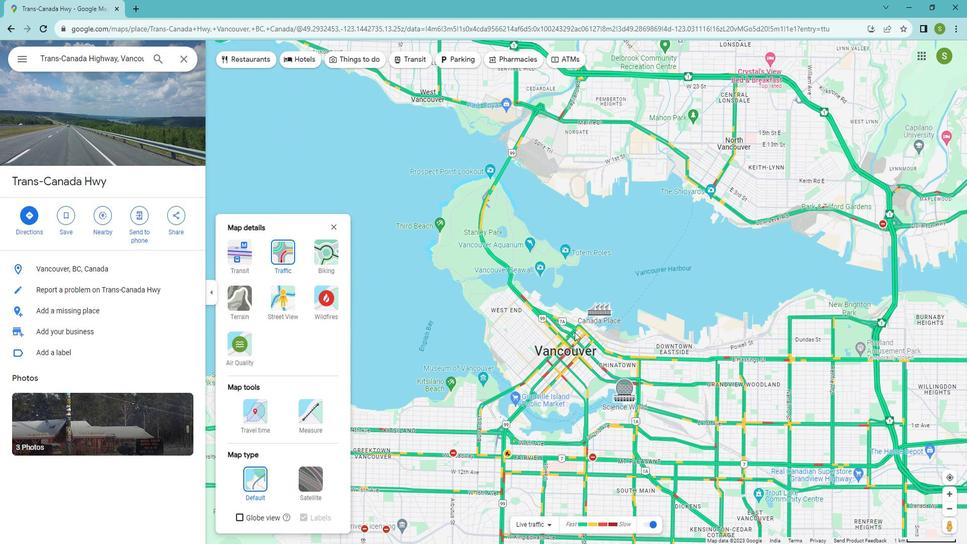 
Action: Mouse pressed left at (596, 347)
Screenshot: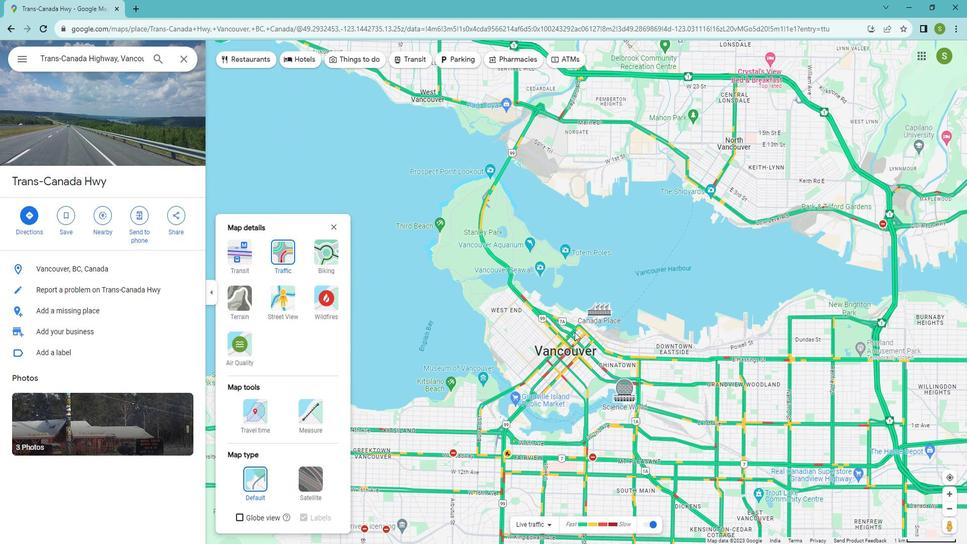 
Action: Mouse moved to (524, 314)
Screenshot: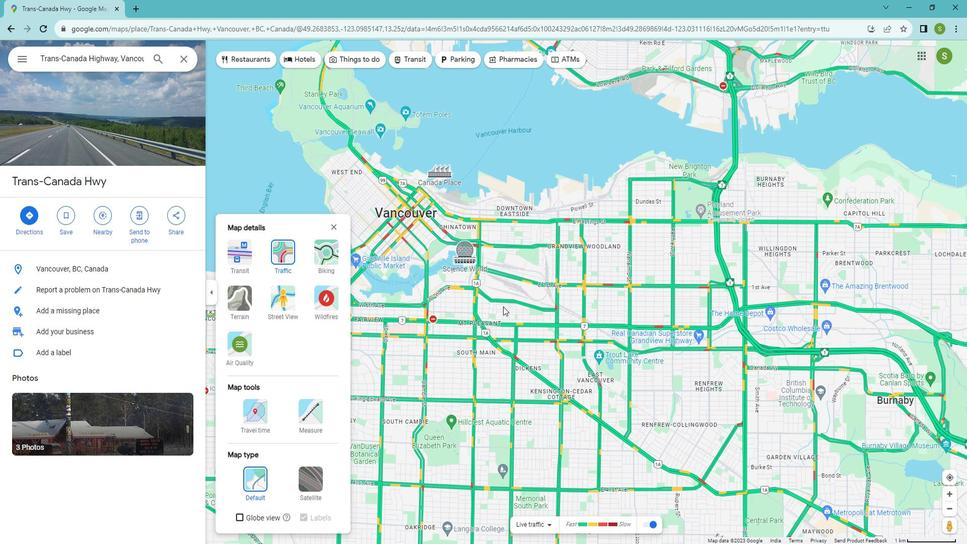 
